 Task: Select Published.
Action: Mouse moved to (661, 171)
Screenshot: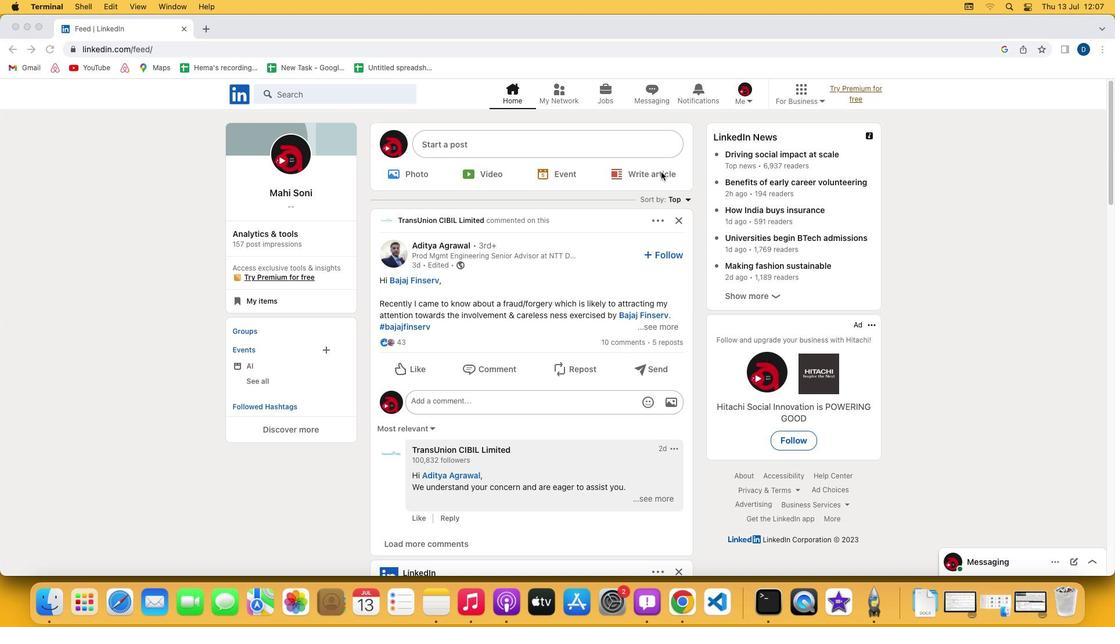 
Action: Mouse pressed left at (661, 171)
Screenshot: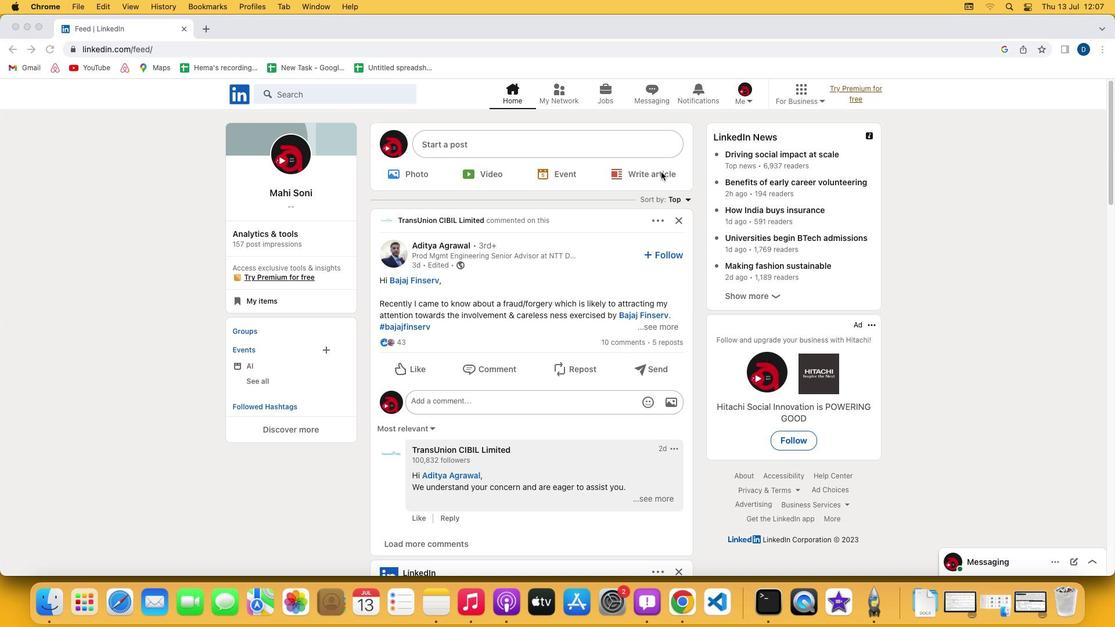 
Action: Mouse pressed left at (661, 171)
Screenshot: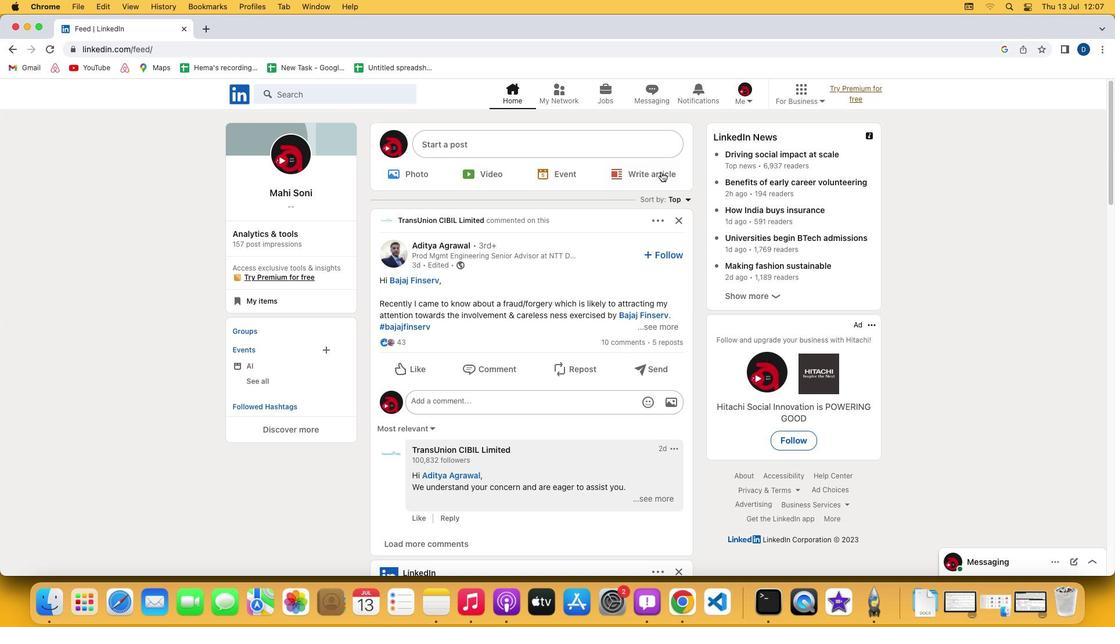
Action: Mouse moved to (299, 118)
Screenshot: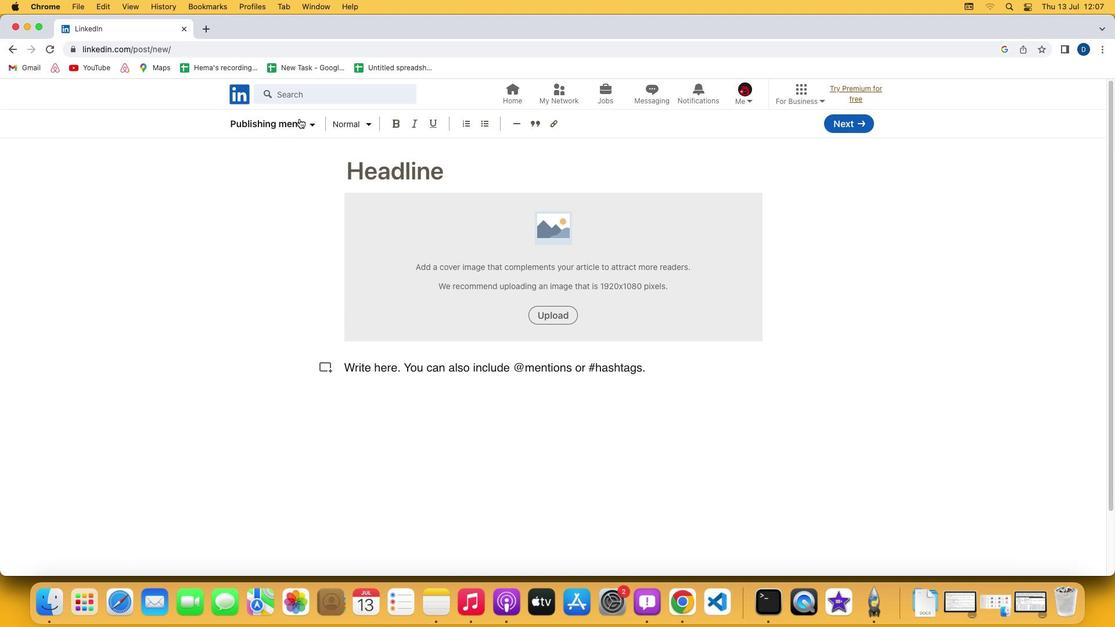 
Action: Mouse pressed left at (299, 118)
Screenshot: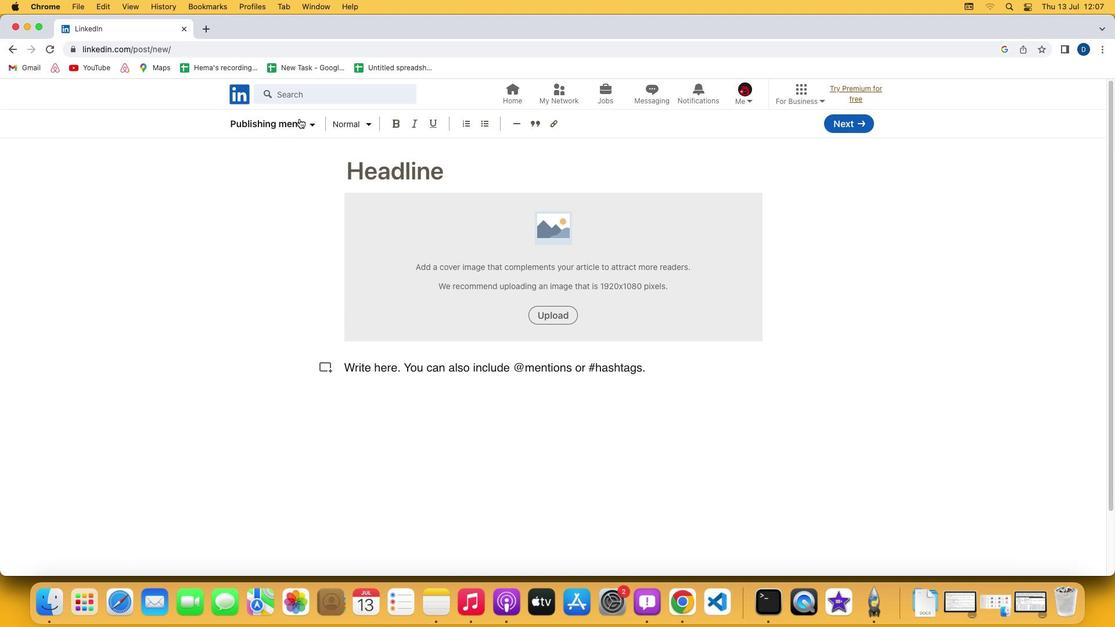 
Action: Mouse moved to (281, 205)
Screenshot: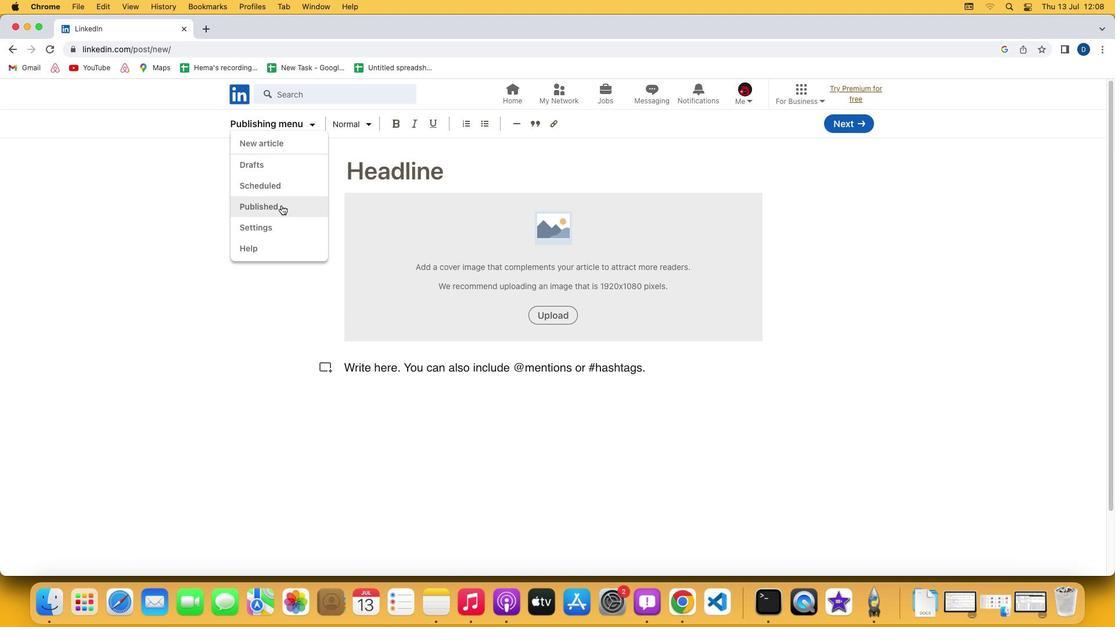 
Action: Mouse pressed left at (281, 205)
Screenshot: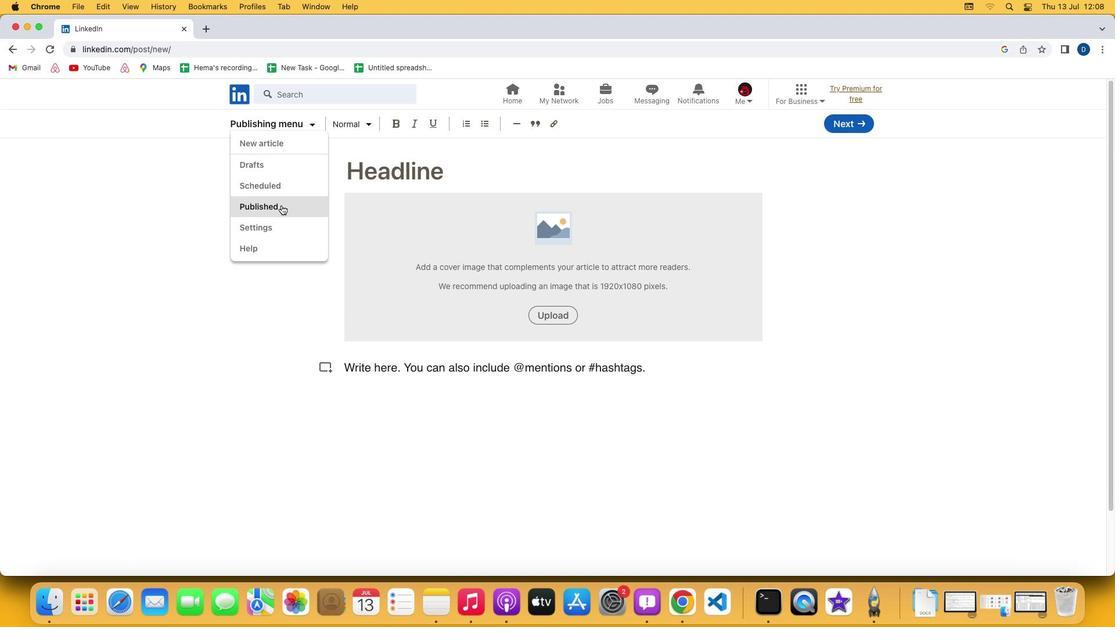 
